 Task: Add the task  Implement continuous integration for better code integration and testing to the section Celestial Sprint in the project TransformWorks and add a Due Date to the respective task as 2024/02/12.
Action: Mouse moved to (381, 419)
Screenshot: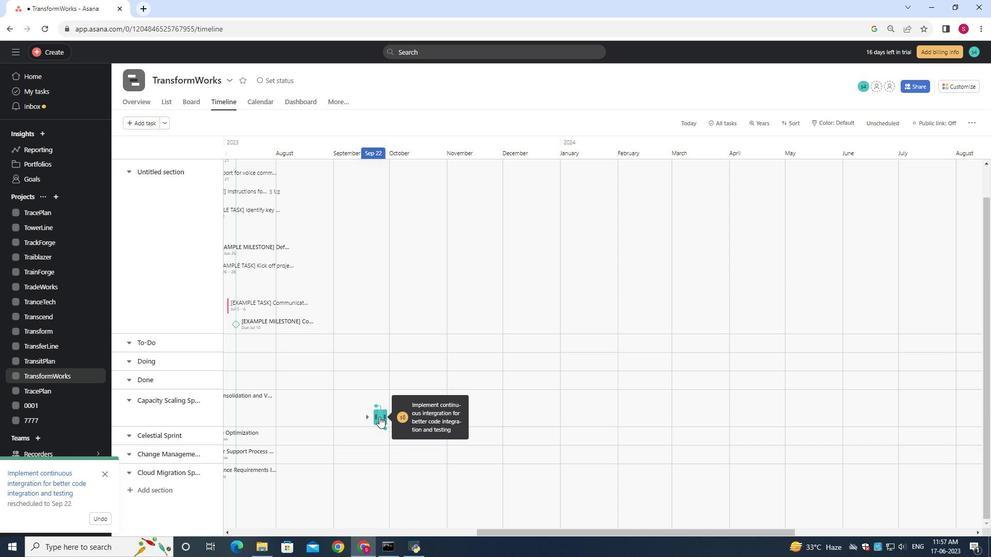 
Action: Mouse pressed left at (381, 419)
Screenshot: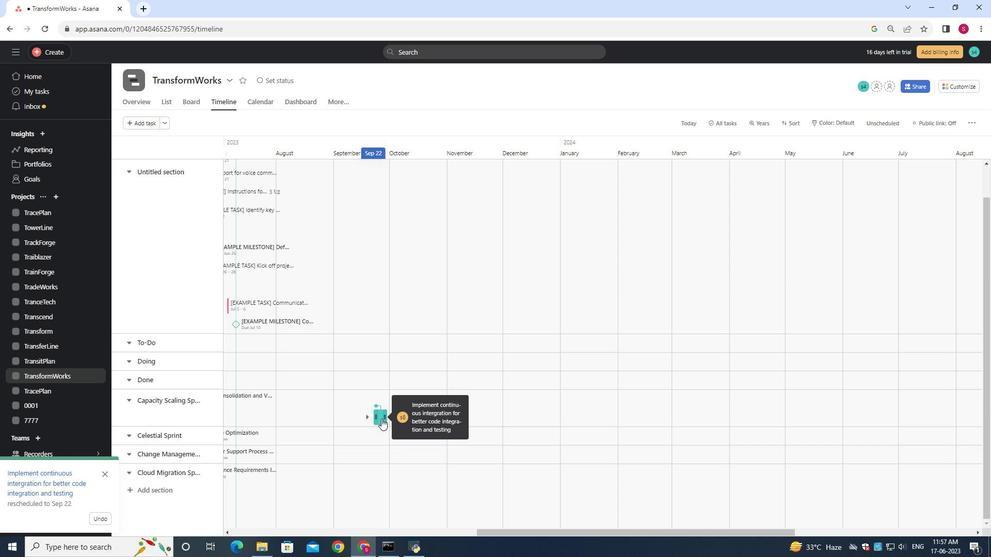 
Action: Mouse moved to (368, 435)
Screenshot: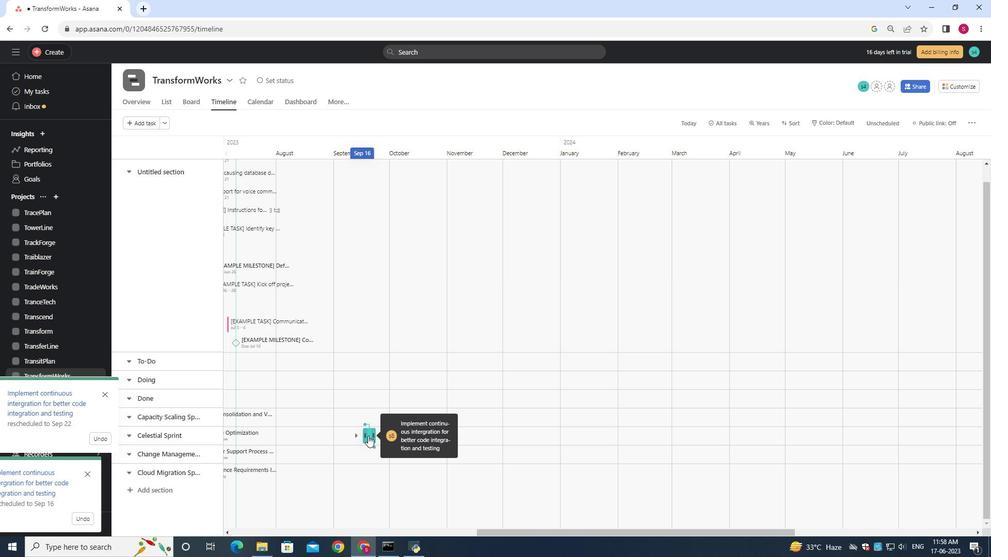 
Action: Mouse pressed left at (368, 435)
Screenshot: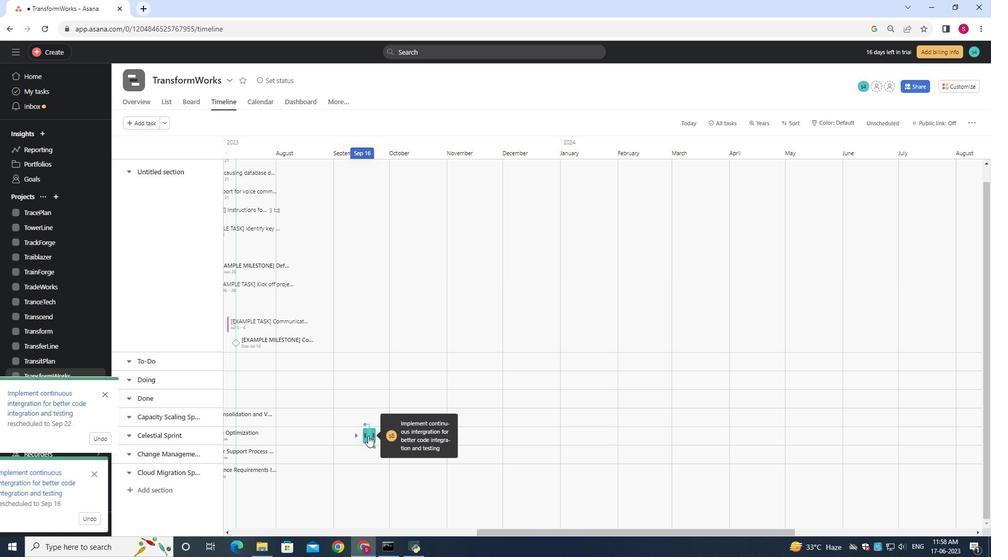 
Action: Mouse moved to (786, 210)
Screenshot: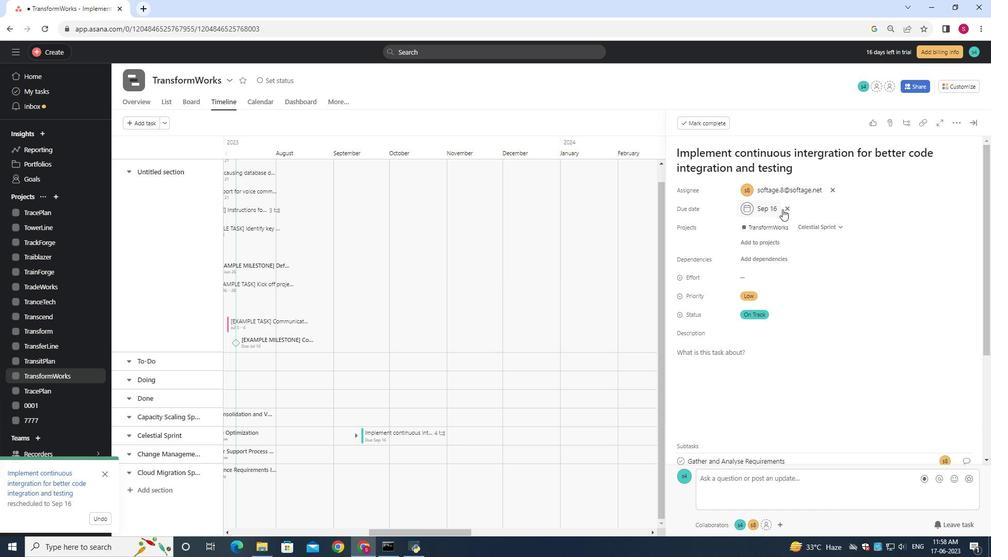 
Action: Mouse pressed left at (786, 210)
Screenshot: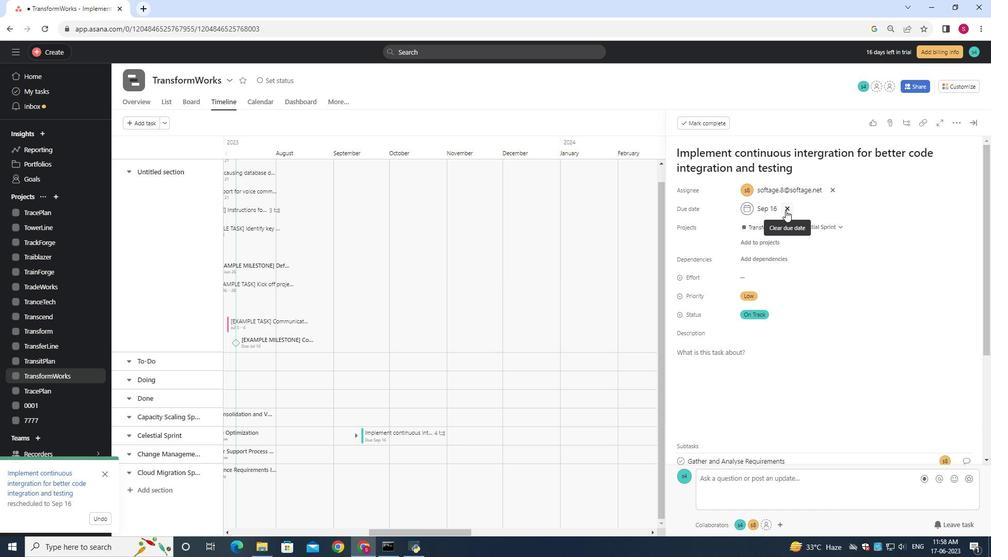 
Action: Mouse moved to (773, 208)
Screenshot: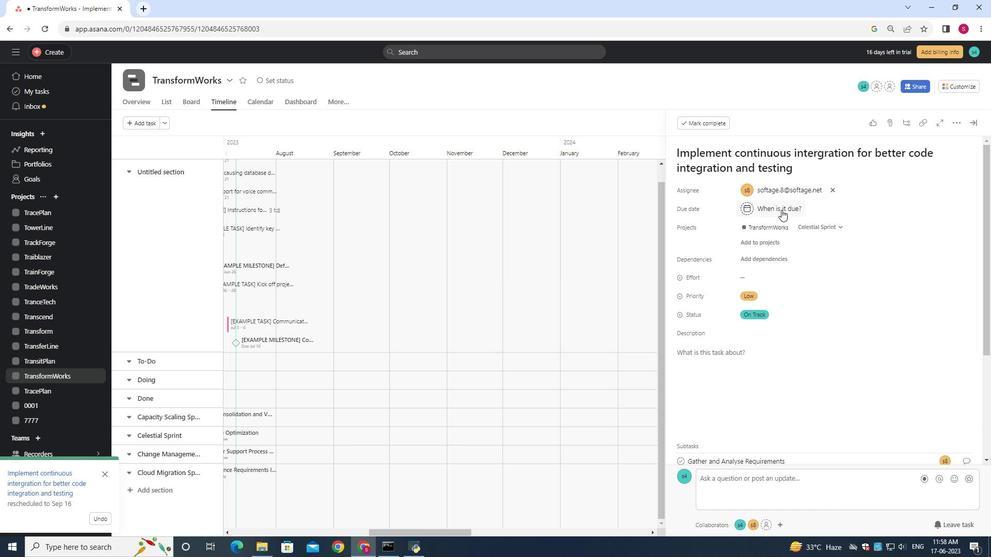 
Action: Mouse pressed left at (773, 208)
Screenshot: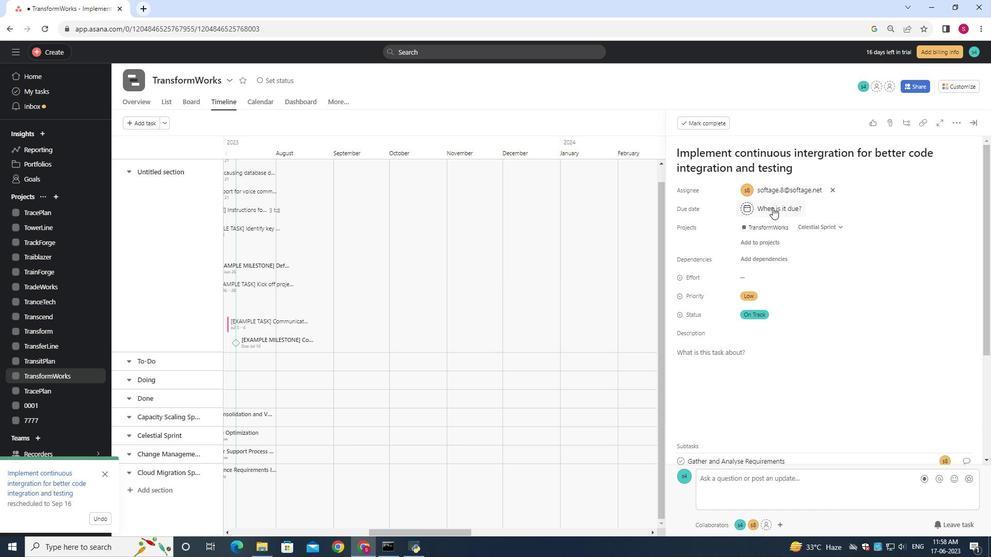 
Action: Mouse moved to (773, 208)
Screenshot: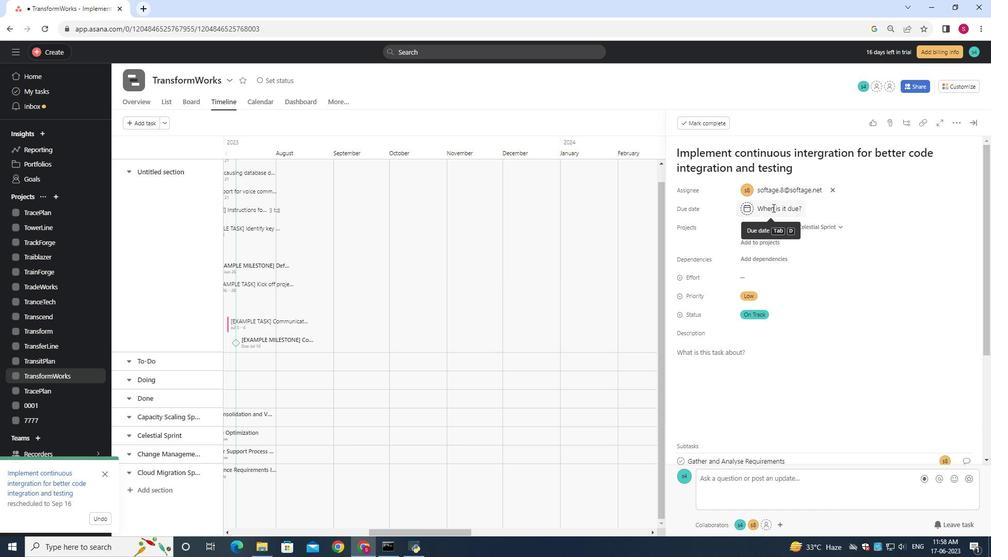
Action: Key pressed 2024/02/12<Key.enter>
Screenshot: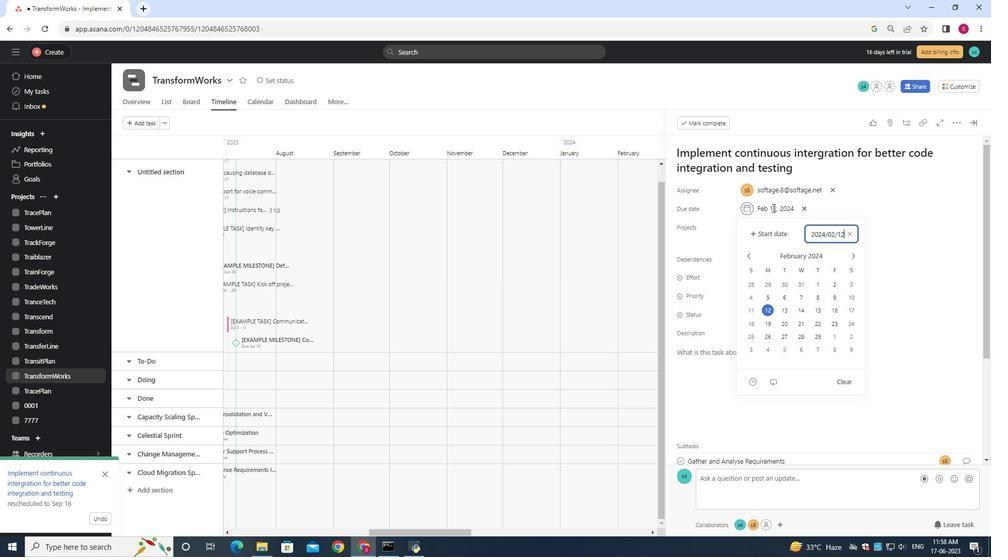
